 Task: Add Mediterranean Greek Salad with Dressing to the cart.
Action: Mouse moved to (13, 94)
Screenshot: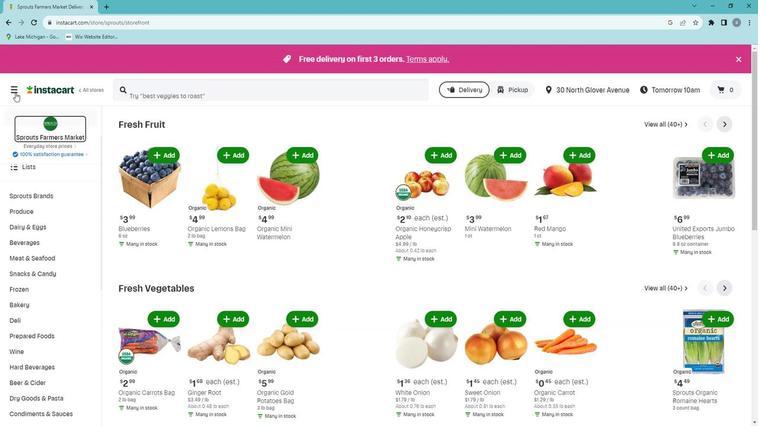 
Action: Mouse pressed left at (13, 94)
Screenshot: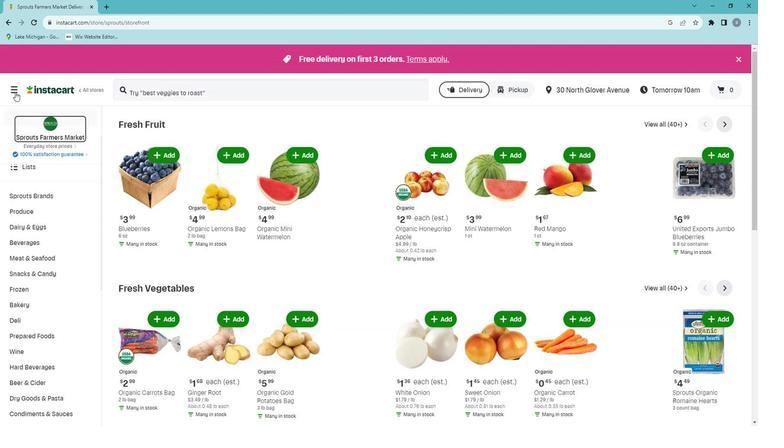 
Action: Mouse moved to (49, 231)
Screenshot: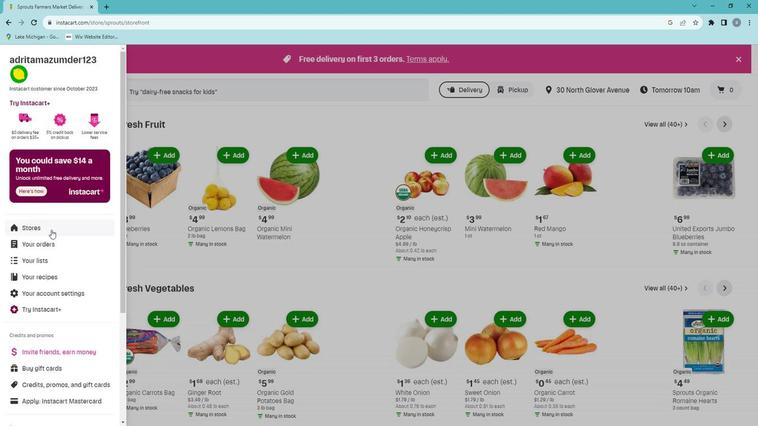 
Action: Mouse pressed left at (49, 231)
Screenshot: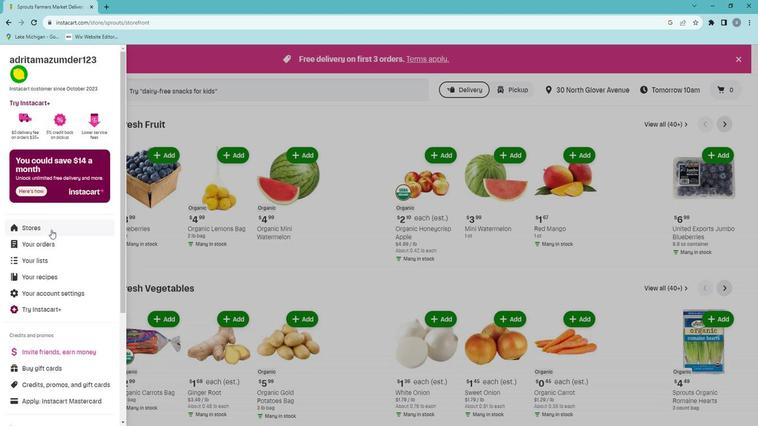 
Action: Mouse moved to (179, 96)
Screenshot: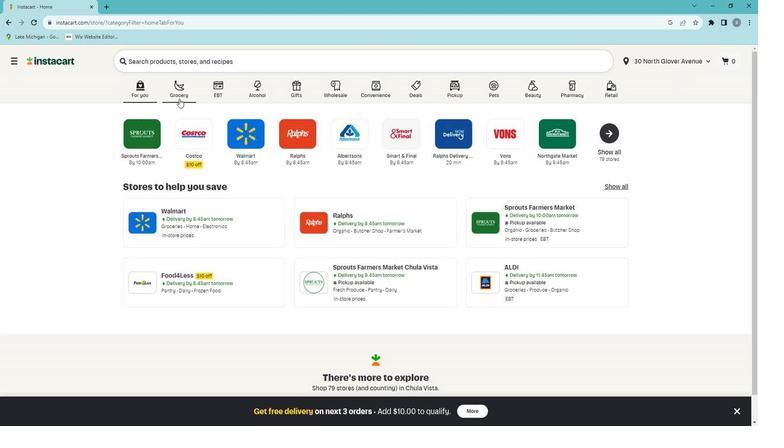 
Action: Mouse pressed left at (179, 96)
Screenshot: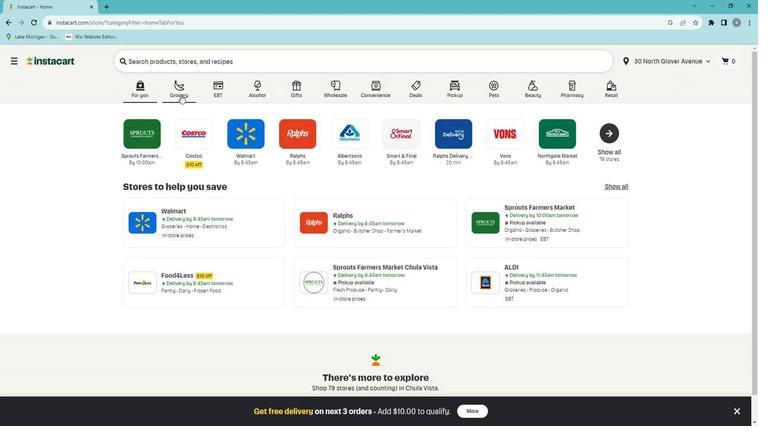 
Action: Mouse moved to (167, 235)
Screenshot: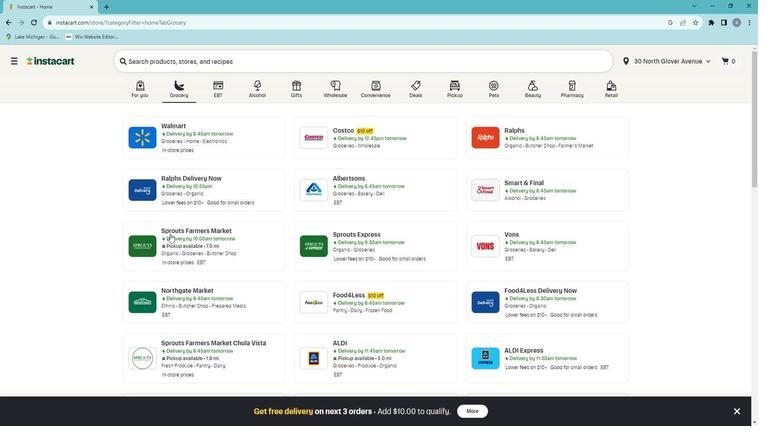 
Action: Mouse pressed left at (167, 235)
Screenshot: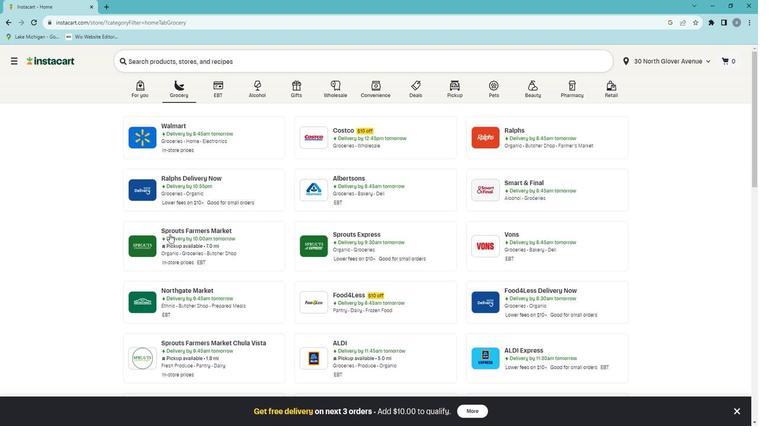 
Action: Mouse moved to (45, 361)
Screenshot: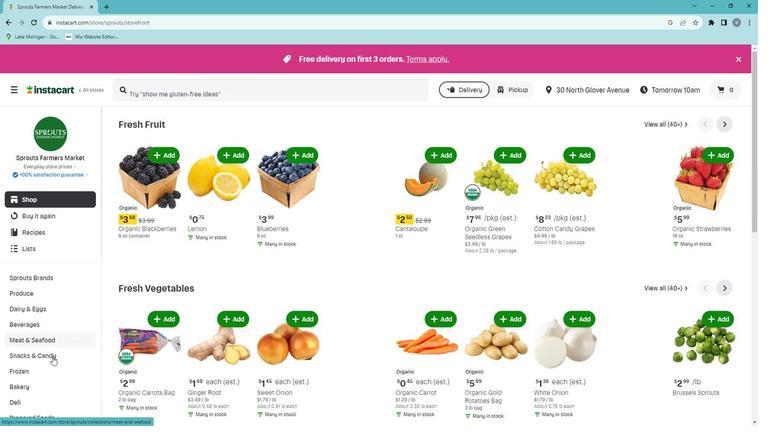 
Action: Mouse scrolled (45, 360) with delta (0, 0)
Screenshot: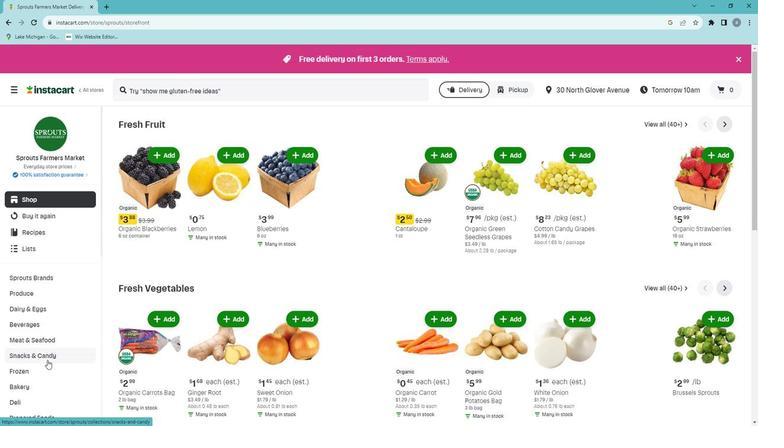 
Action: Mouse moved to (44, 378)
Screenshot: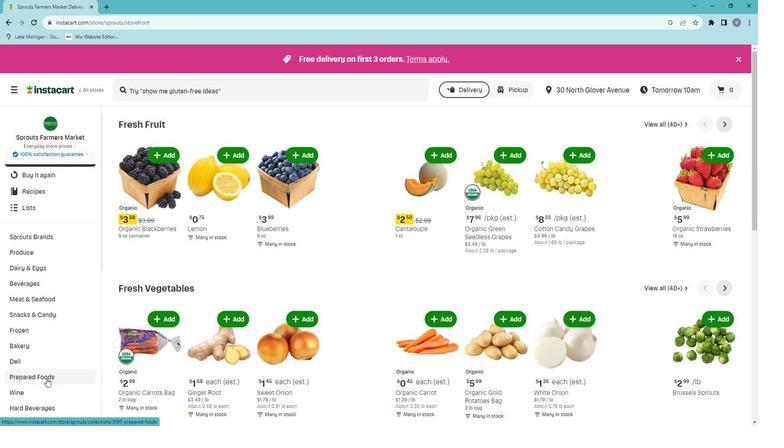 
Action: Mouse pressed left at (44, 378)
Screenshot: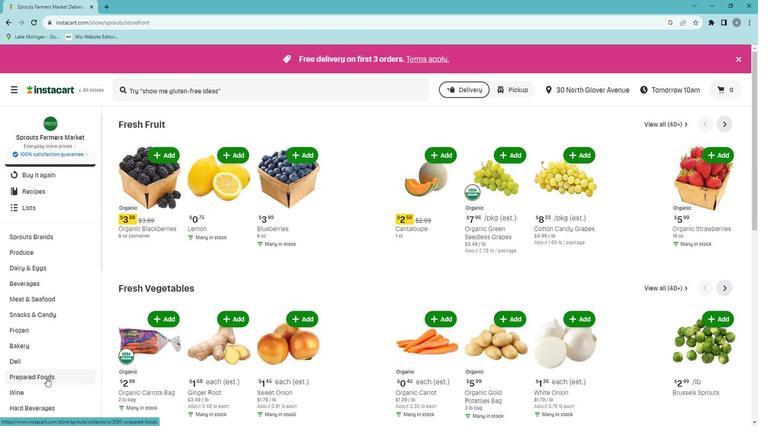 
Action: Mouse moved to (425, 144)
Screenshot: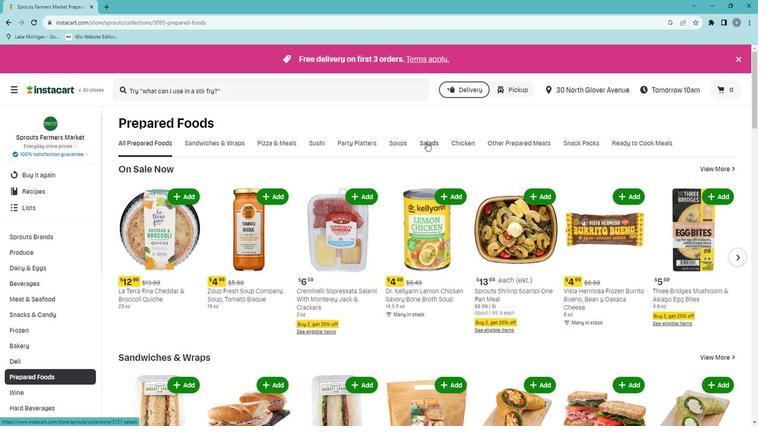 
Action: Mouse pressed left at (425, 144)
Screenshot: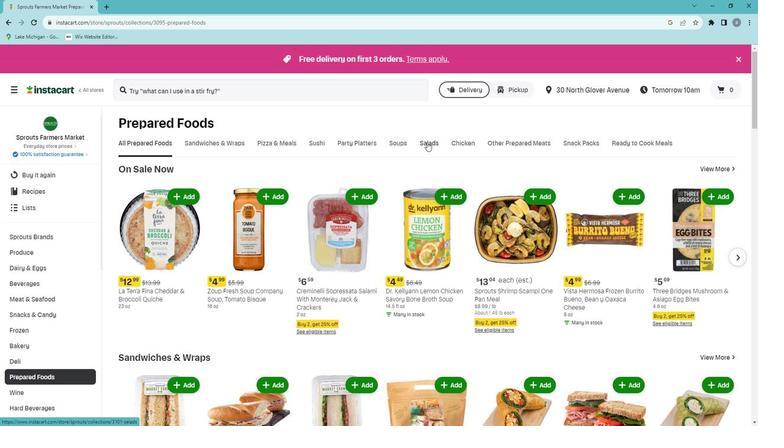 
Action: Mouse moved to (499, 181)
Screenshot: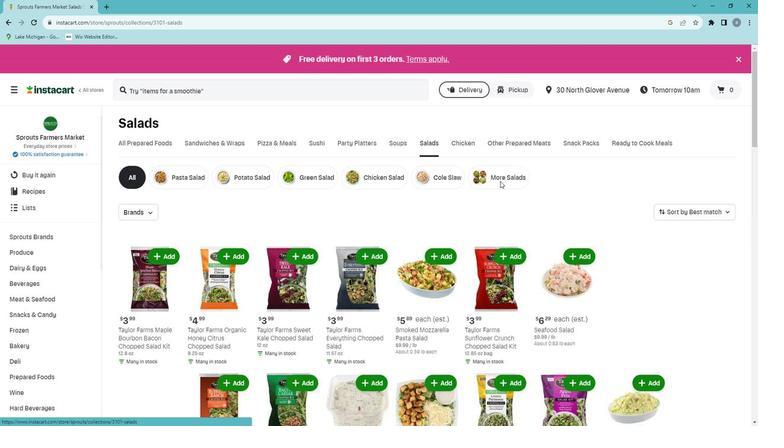 
Action: Mouse pressed left at (499, 181)
Screenshot: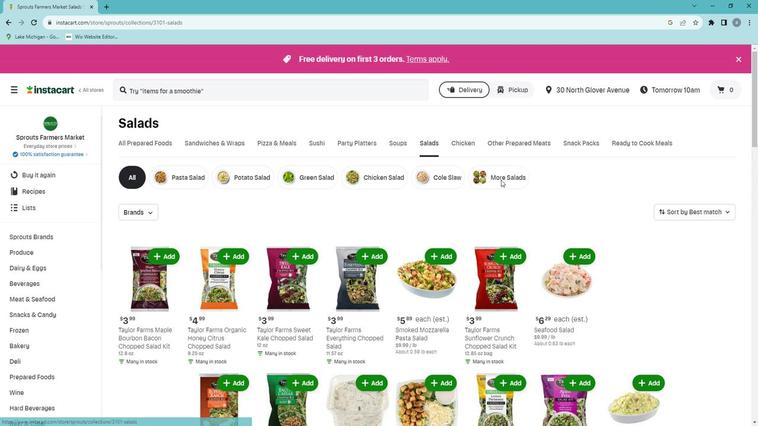 
Action: Mouse moved to (522, 282)
Screenshot: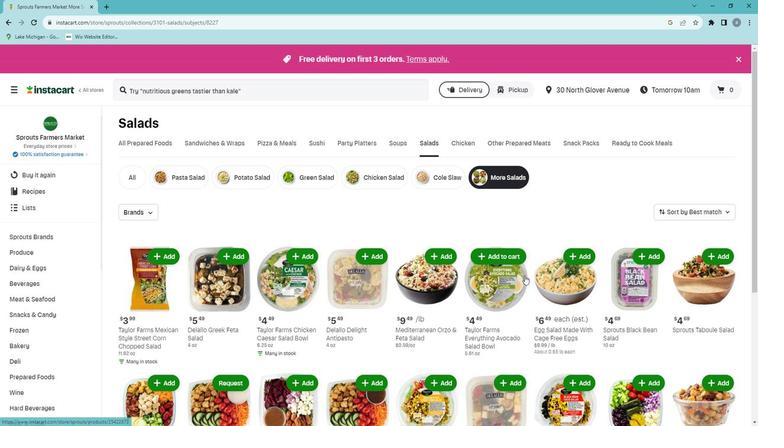 
Action: Mouse scrolled (522, 281) with delta (0, 0)
Screenshot: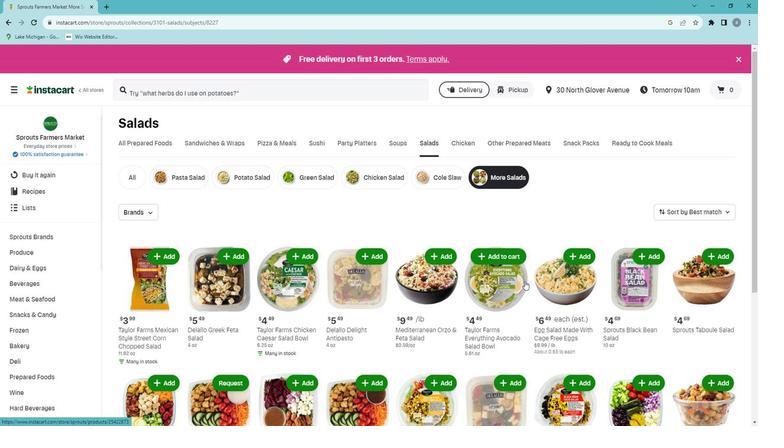 
Action: Mouse scrolled (522, 281) with delta (0, 0)
Screenshot: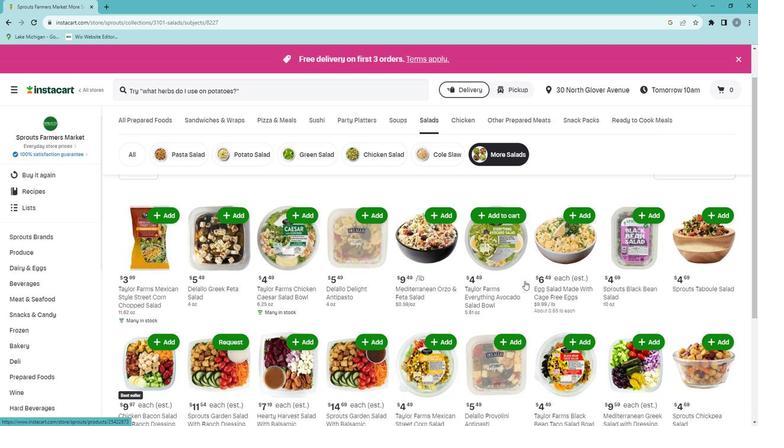 
Action: Mouse scrolled (522, 281) with delta (0, 0)
Screenshot: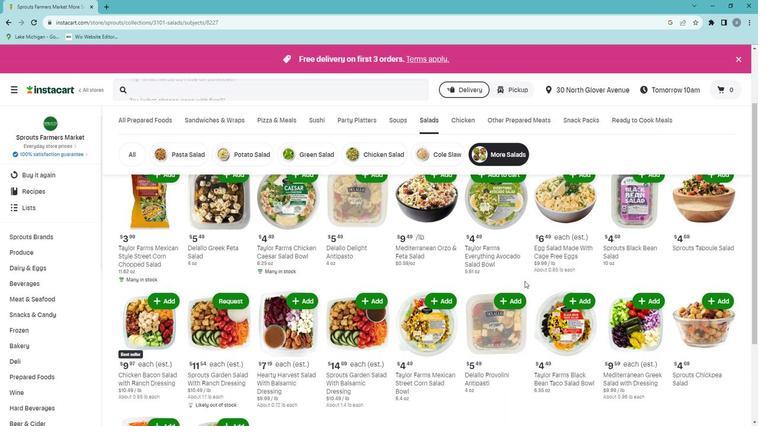 
Action: Mouse moved to (640, 265)
Screenshot: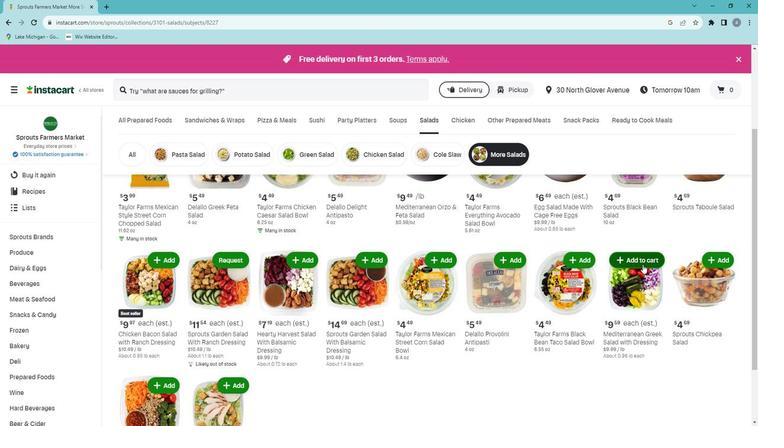 
Action: Mouse pressed left at (640, 265)
Screenshot: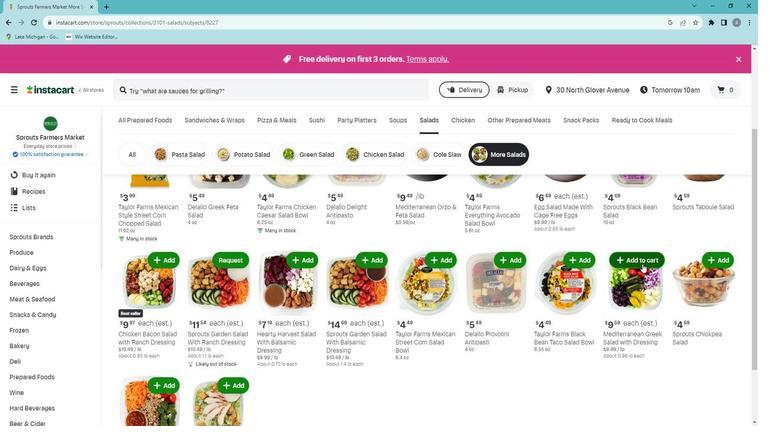 
Action: Mouse moved to (336, 267)
Screenshot: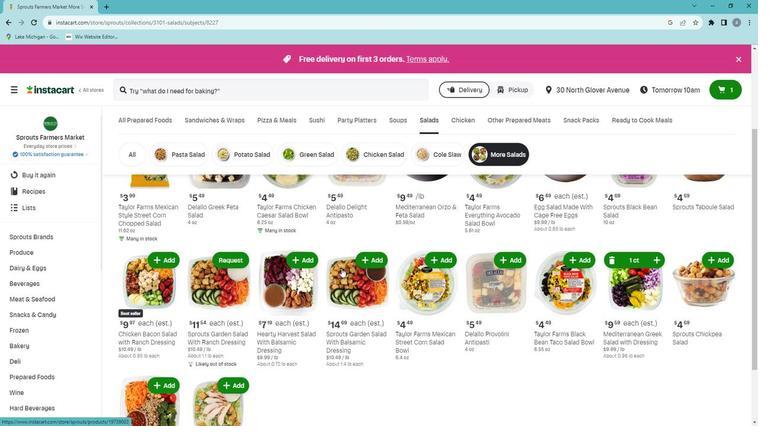 
